 Task: Look for products in the category "Specialty Cheeses" from Treeline Treenut Cheese only.
Action: Mouse moved to (780, 251)
Screenshot: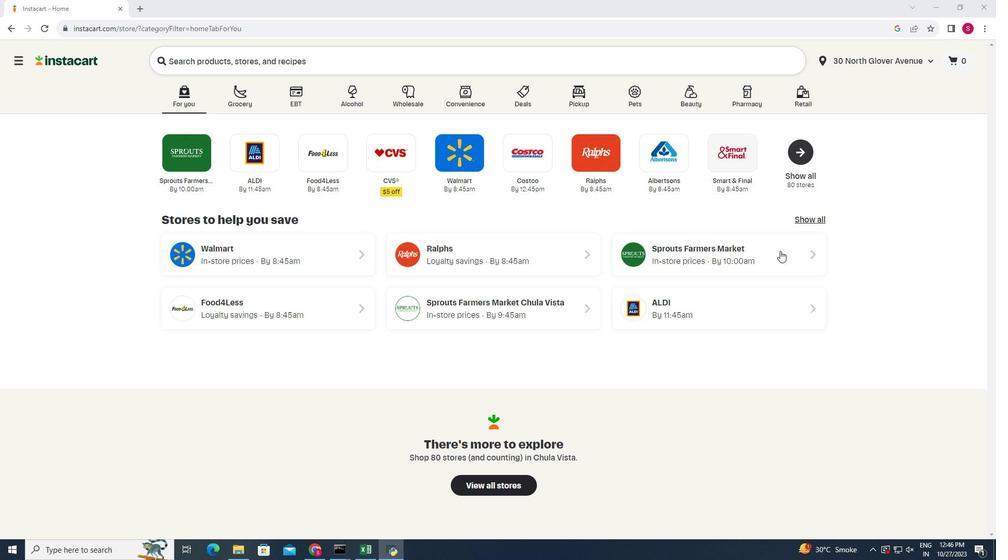 
Action: Mouse pressed left at (780, 251)
Screenshot: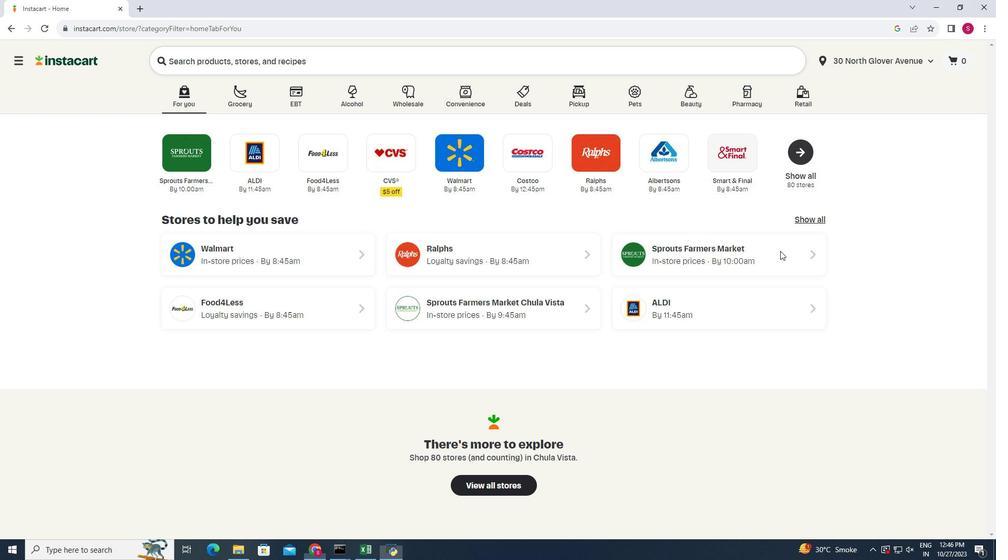 
Action: Mouse moved to (69, 458)
Screenshot: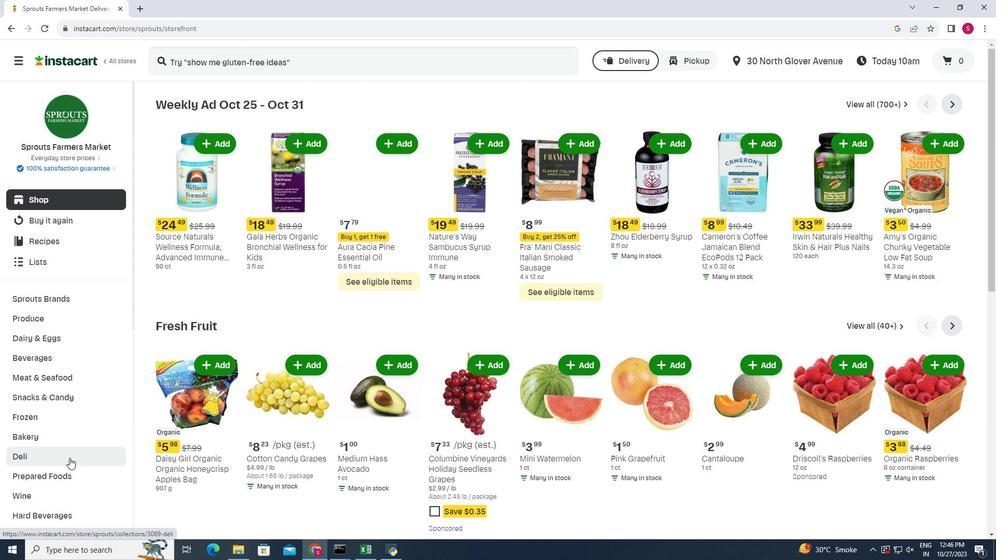 
Action: Mouse pressed left at (69, 458)
Screenshot: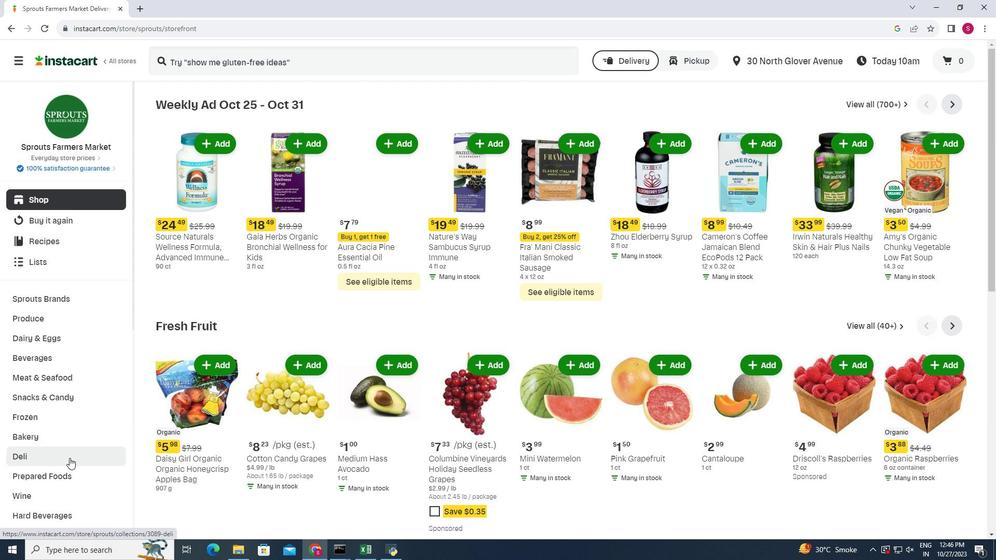 
Action: Mouse moved to (262, 261)
Screenshot: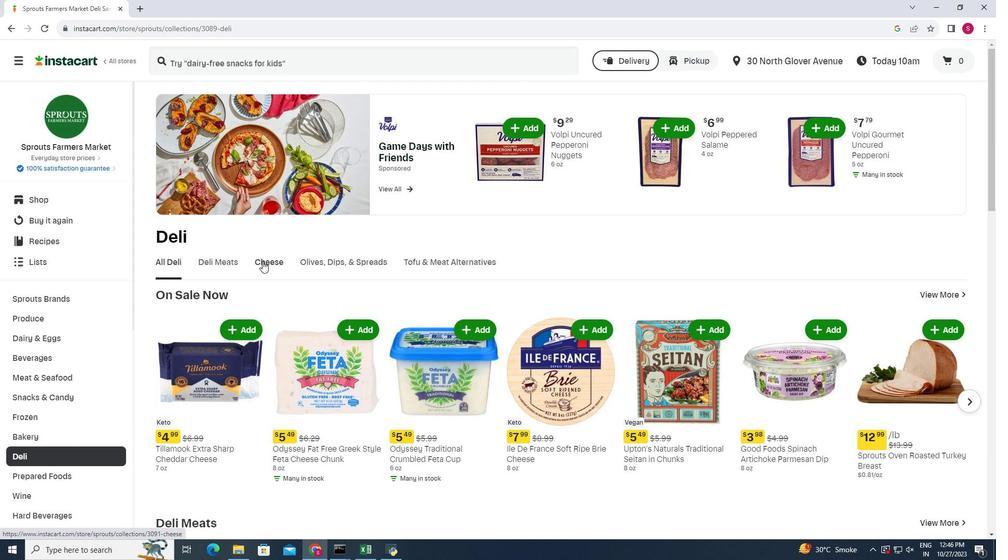 
Action: Mouse pressed left at (262, 261)
Screenshot: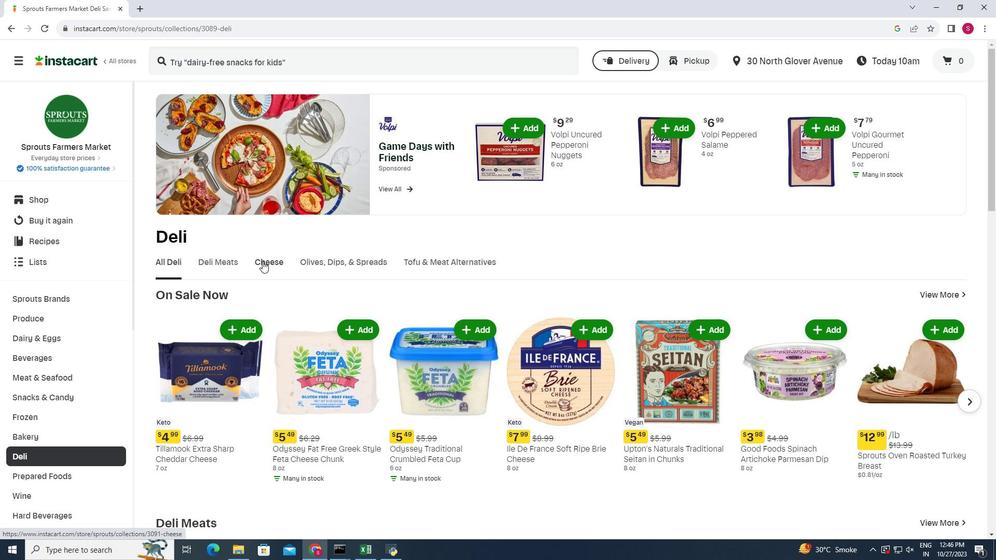 
Action: Mouse moved to (966, 292)
Screenshot: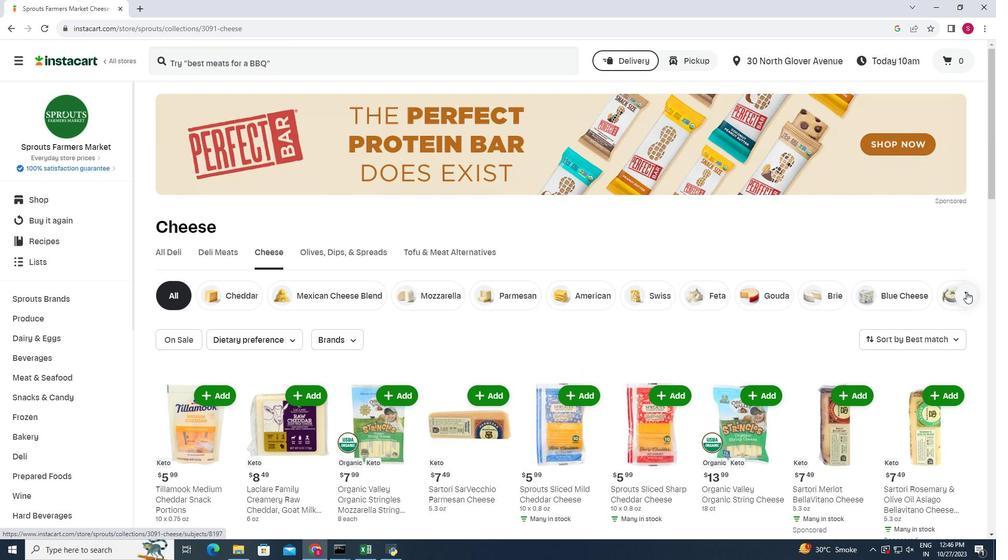 
Action: Mouse pressed left at (966, 292)
Screenshot: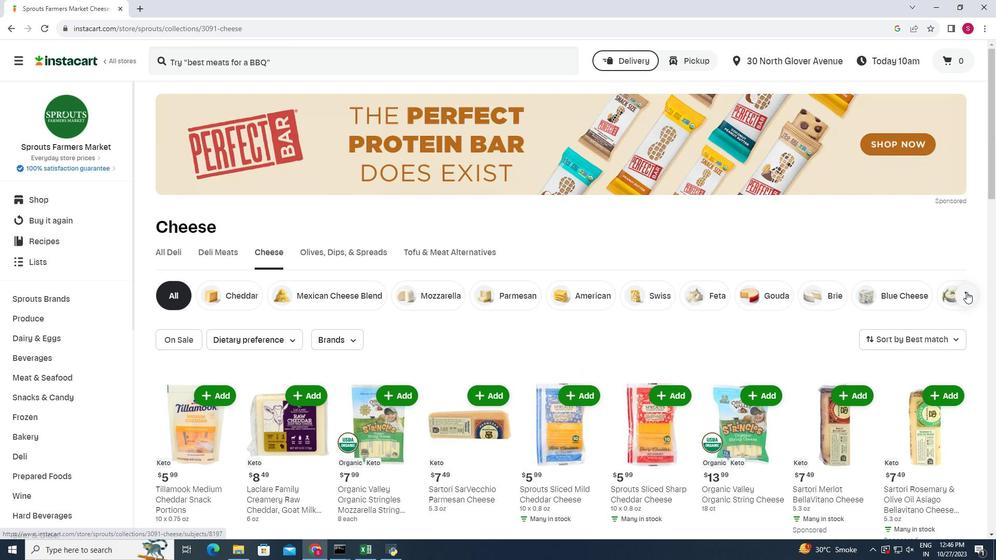 
Action: Mouse moved to (919, 297)
Screenshot: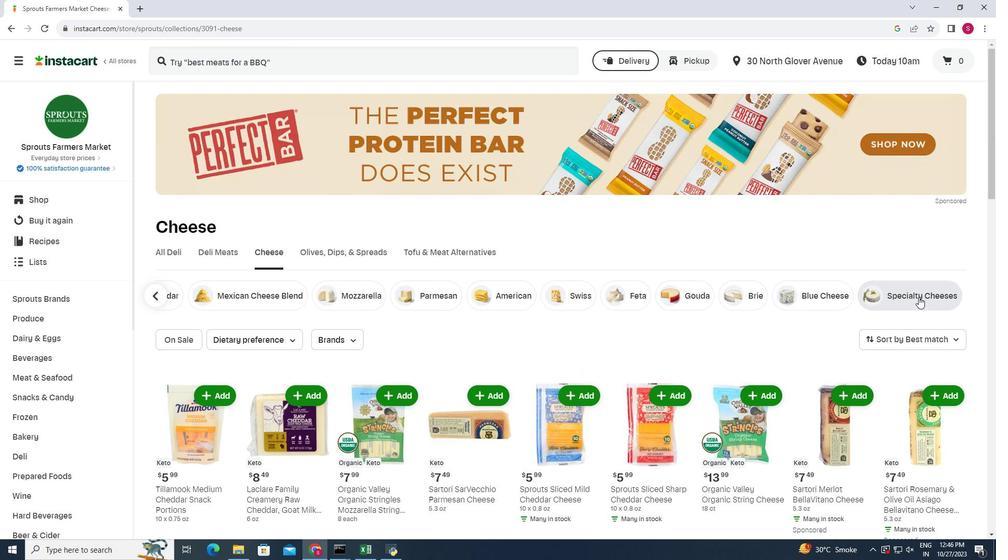 
Action: Mouse pressed left at (919, 297)
Screenshot: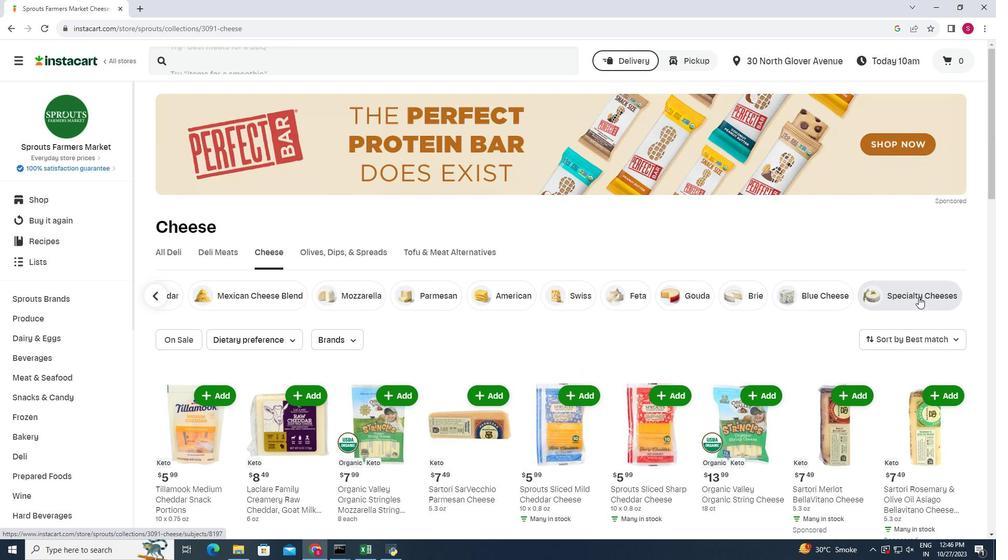 
Action: Mouse moved to (731, 343)
Screenshot: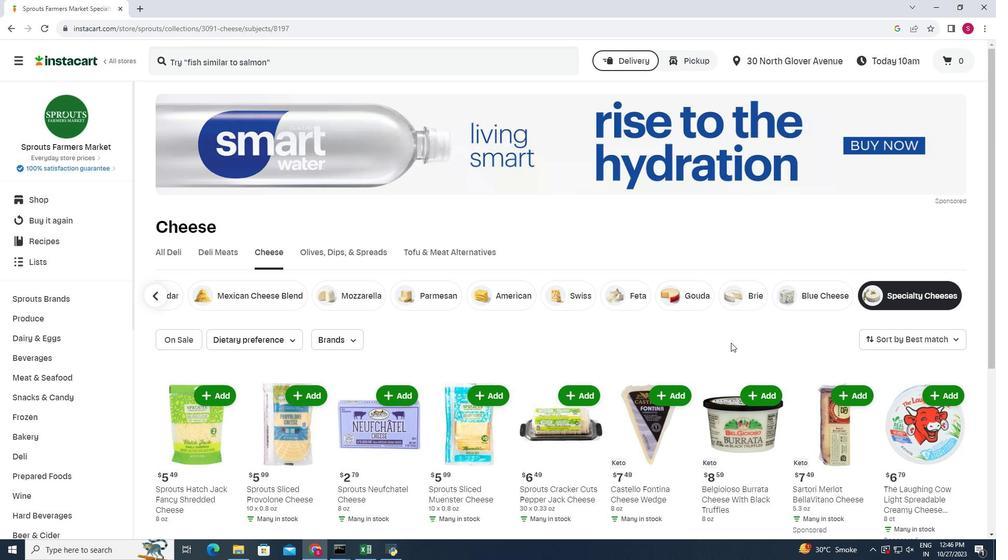 
Action: Mouse scrolled (731, 342) with delta (0, 0)
Screenshot: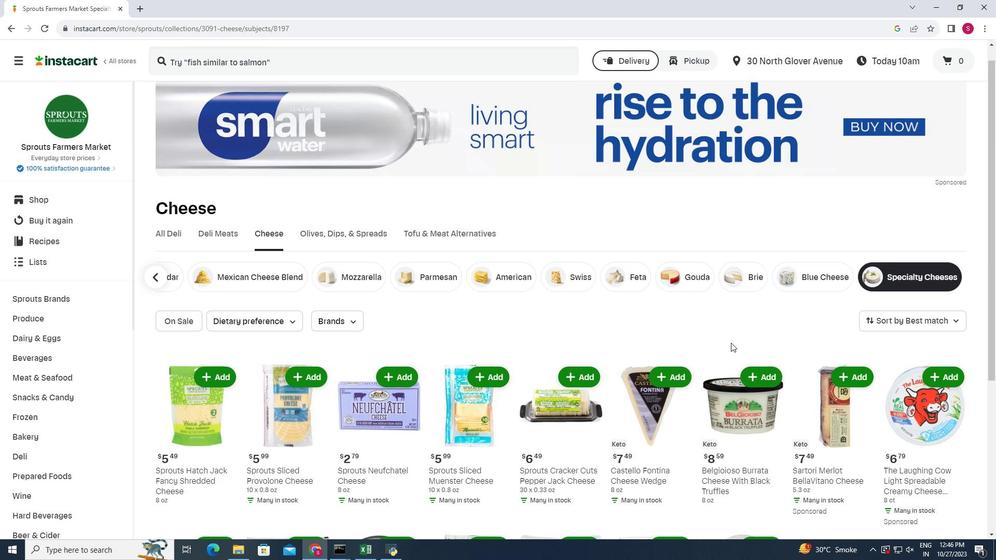 
Action: Mouse moved to (351, 290)
Screenshot: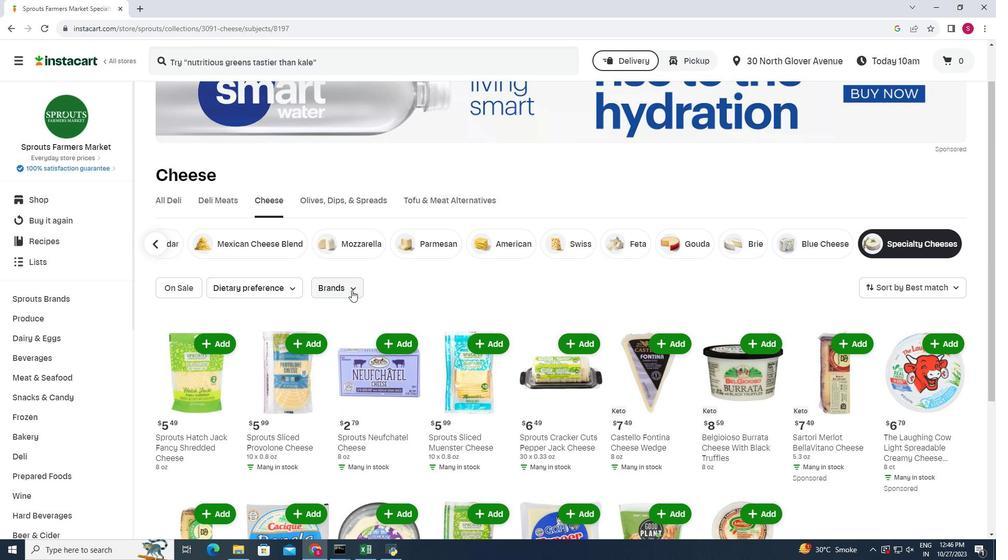 
Action: Mouse pressed left at (351, 290)
Screenshot: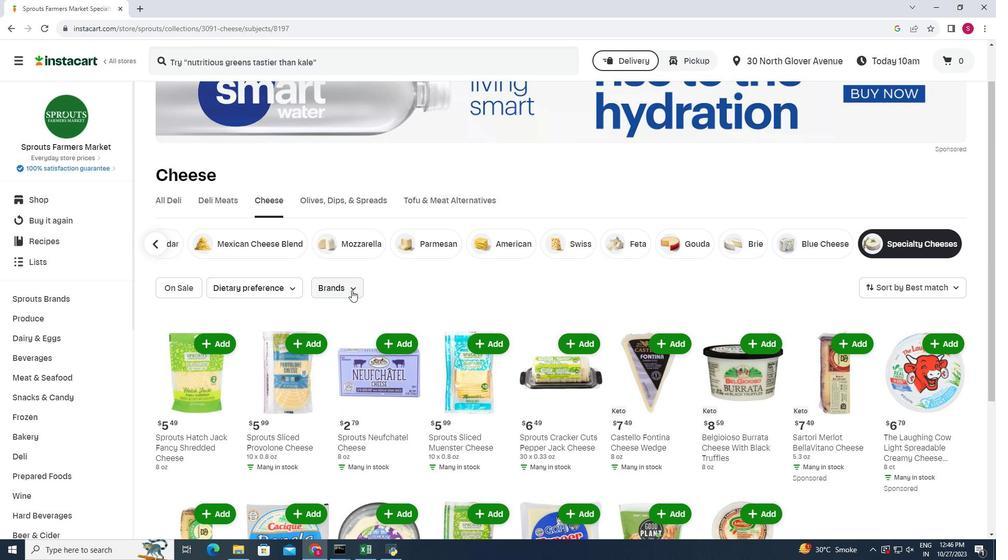 
Action: Mouse moved to (373, 343)
Screenshot: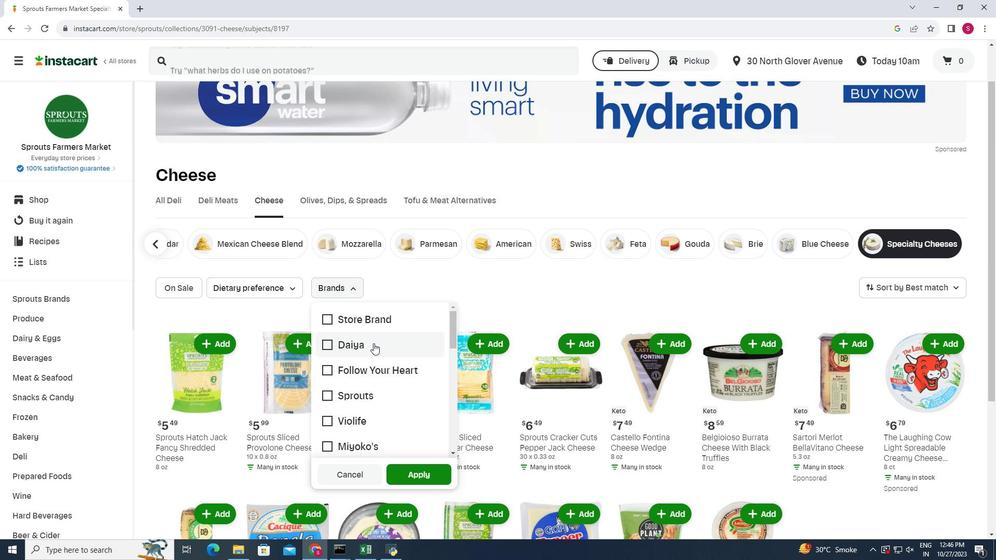 
Action: Mouse scrolled (373, 343) with delta (0, 0)
Screenshot: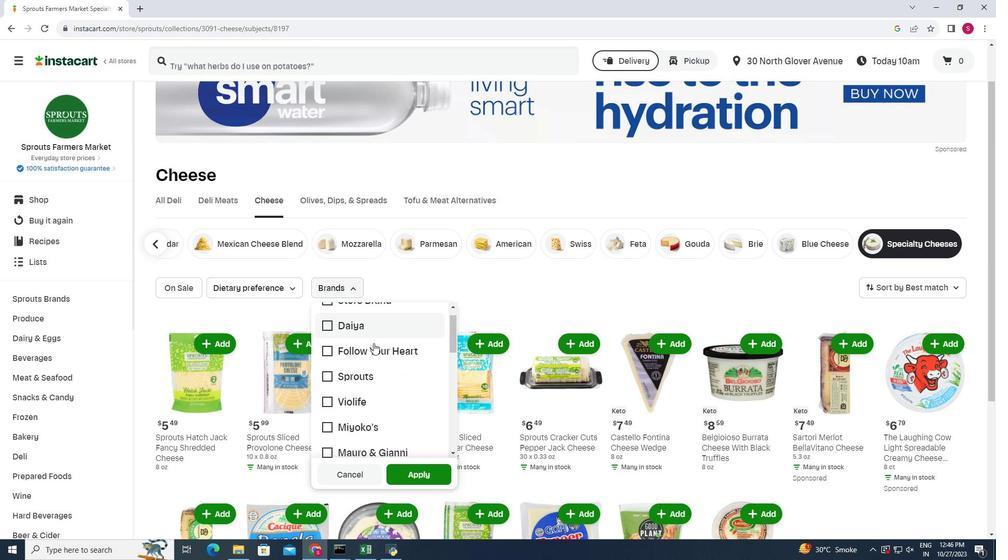 
Action: Mouse moved to (374, 344)
Screenshot: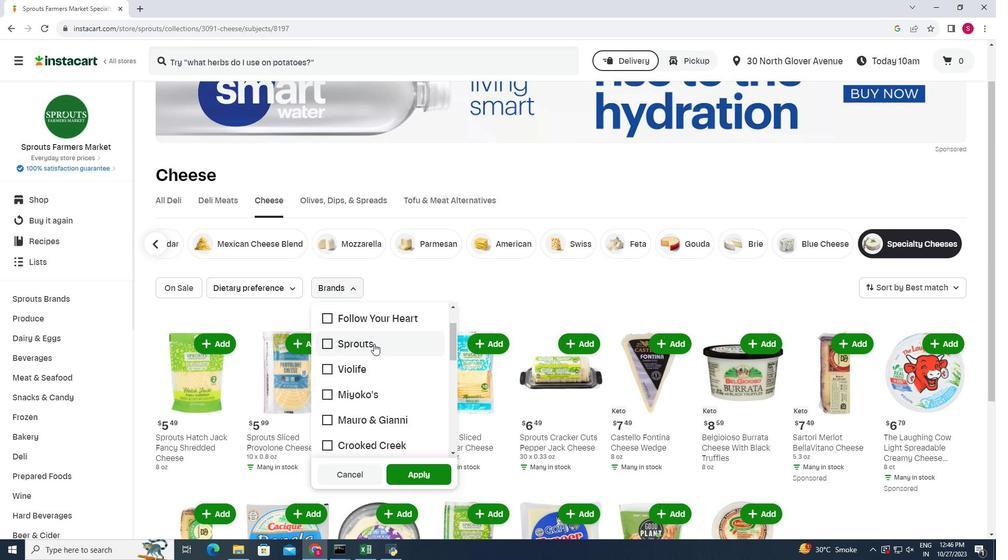 
Action: Mouse scrolled (374, 343) with delta (0, 0)
Screenshot: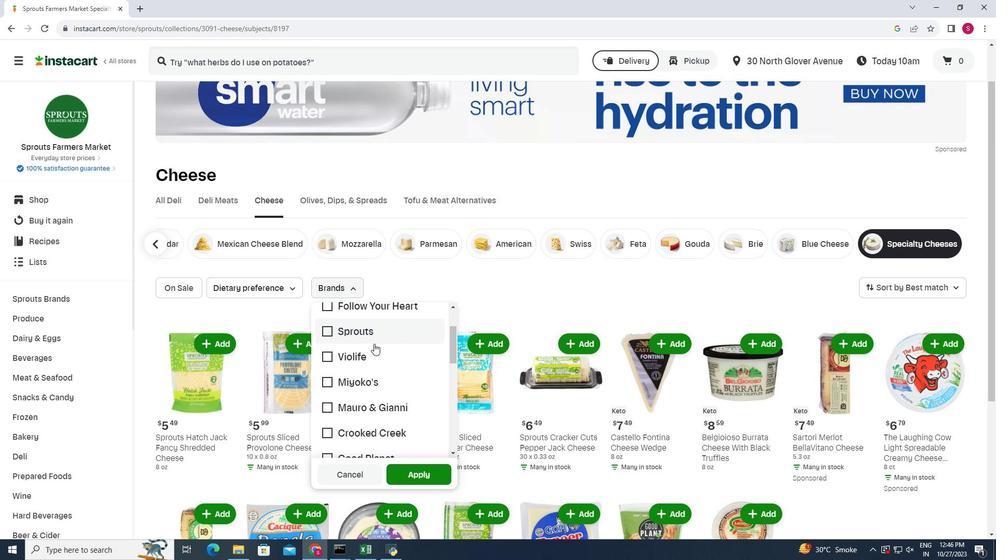 
Action: Mouse moved to (375, 344)
Screenshot: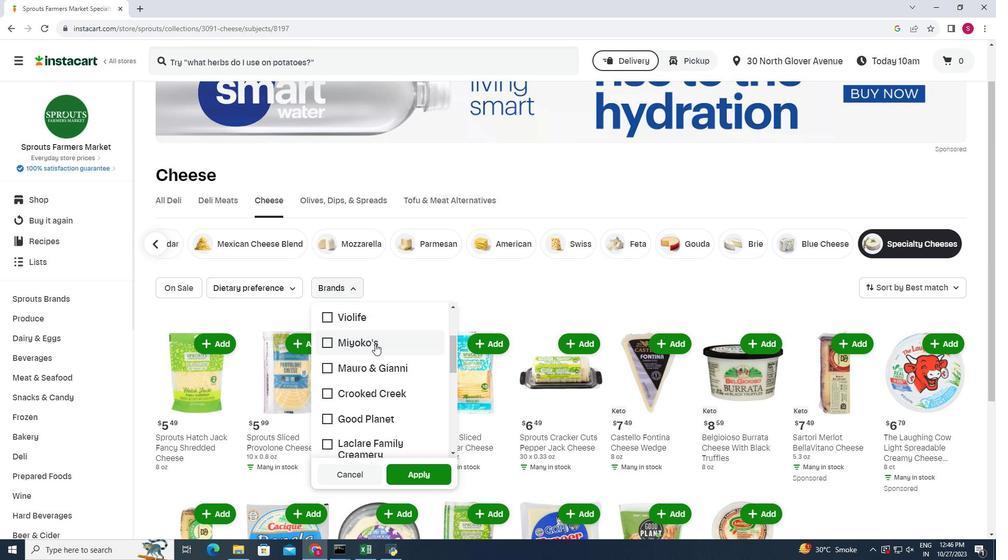 
Action: Mouse scrolled (375, 343) with delta (0, 0)
Screenshot: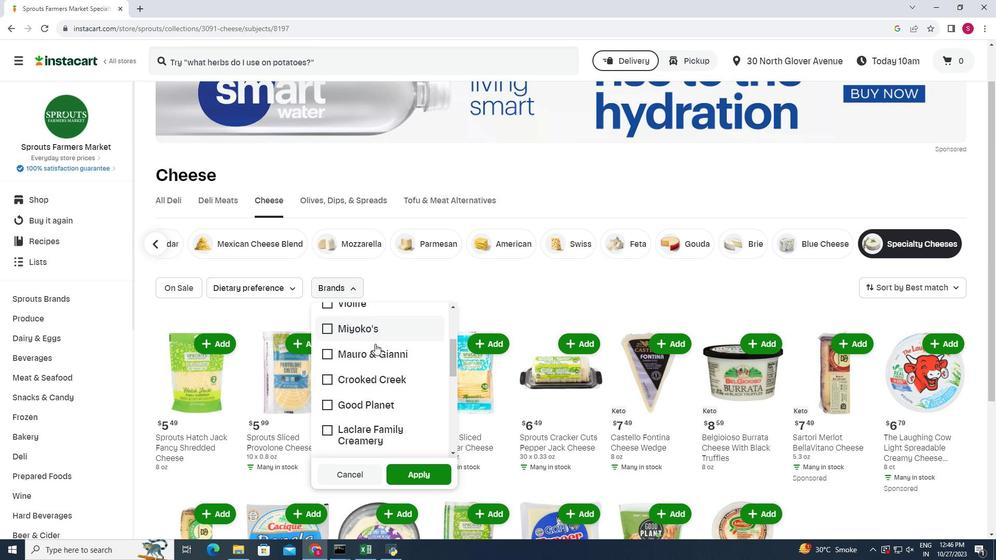 
Action: Mouse moved to (375, 344)
Screenshot: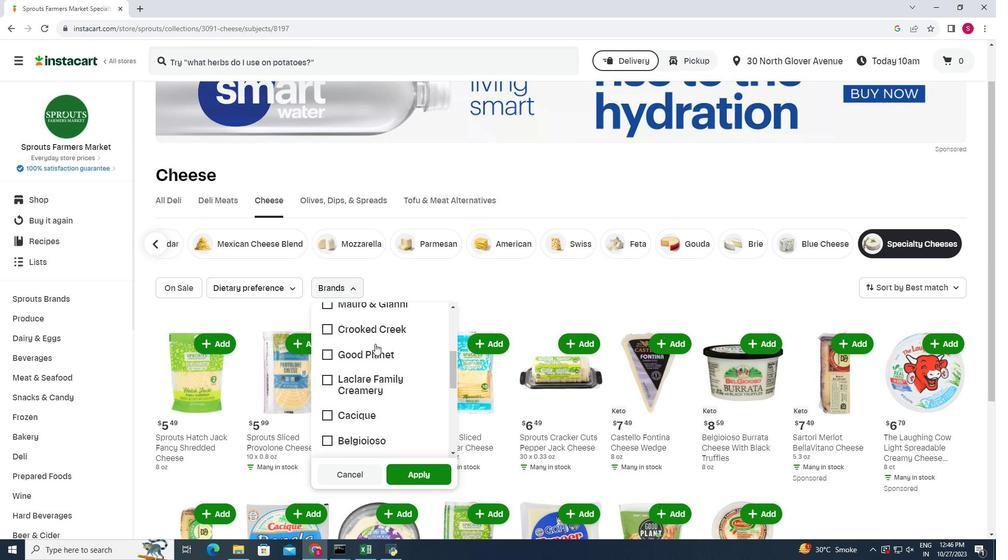 
Action: Mouse scrolled (375, 343) with delta (0, 0)
Screenshot: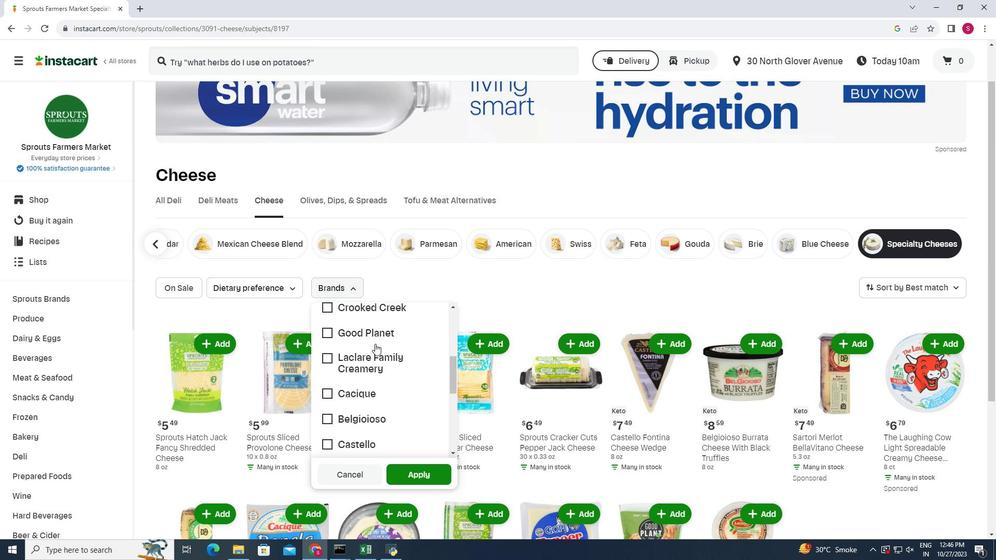 
Action: Mouse scrolled (375, 343) with delta (0, 0)
Screenshot: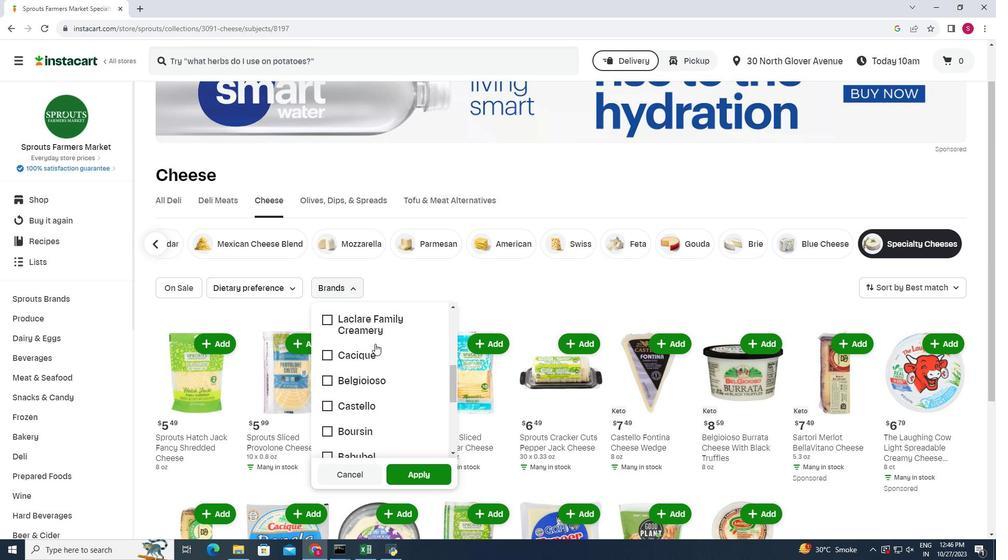 
Action: Mouse scrolled (375, 343) with delta (0, 0)
Screenshot: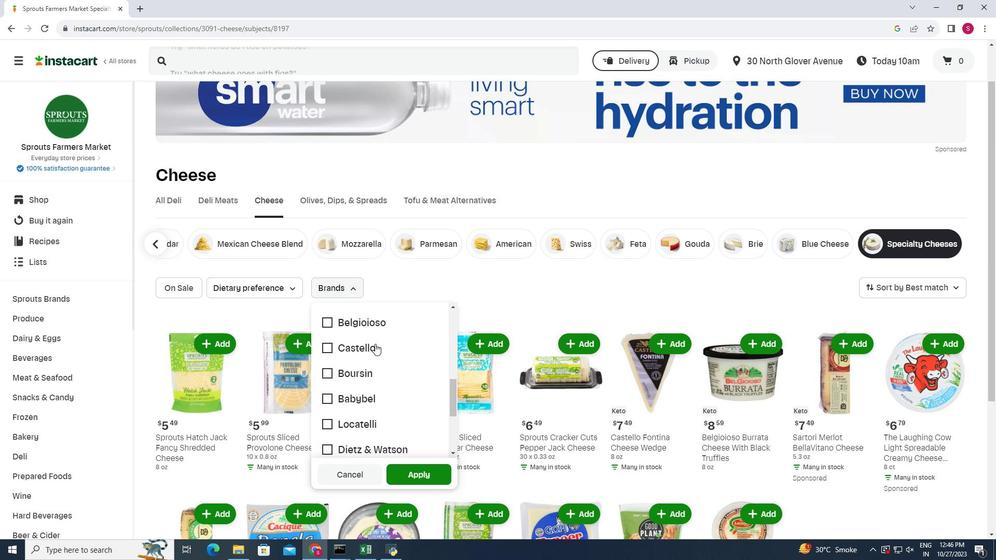 
Action: Mouse scrolled (375, 343) with delta (0, 0)
Screenshot: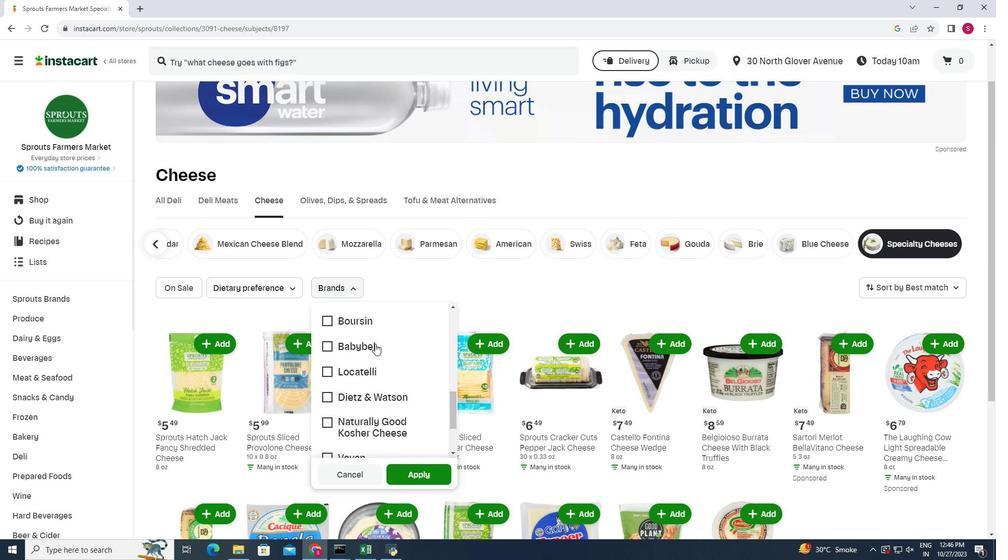 
Action: Mouse scrolled (375, 343) with delta (0, 0)
Screenshot: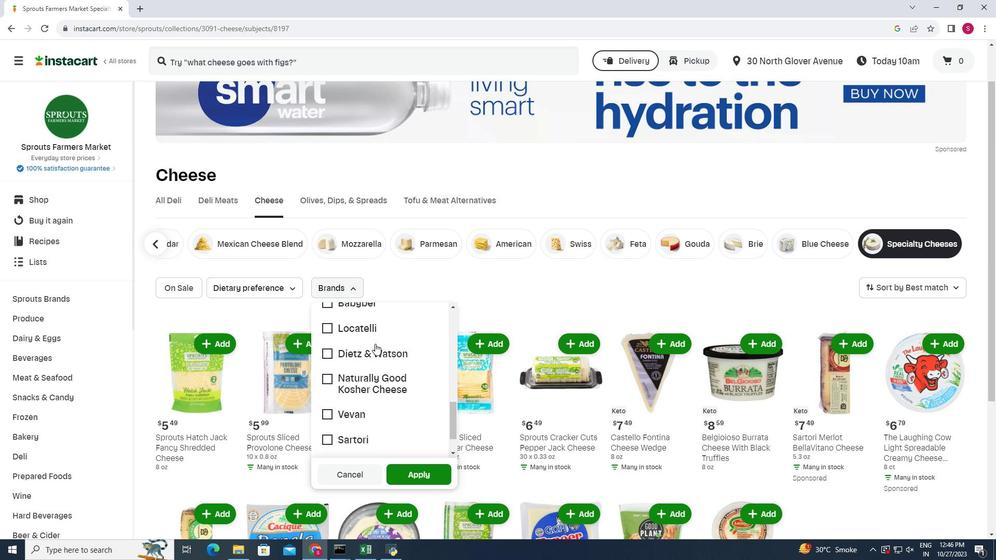 
Action: Mouse scrolled (375, 343) with delta (0, 0)
Screenshot: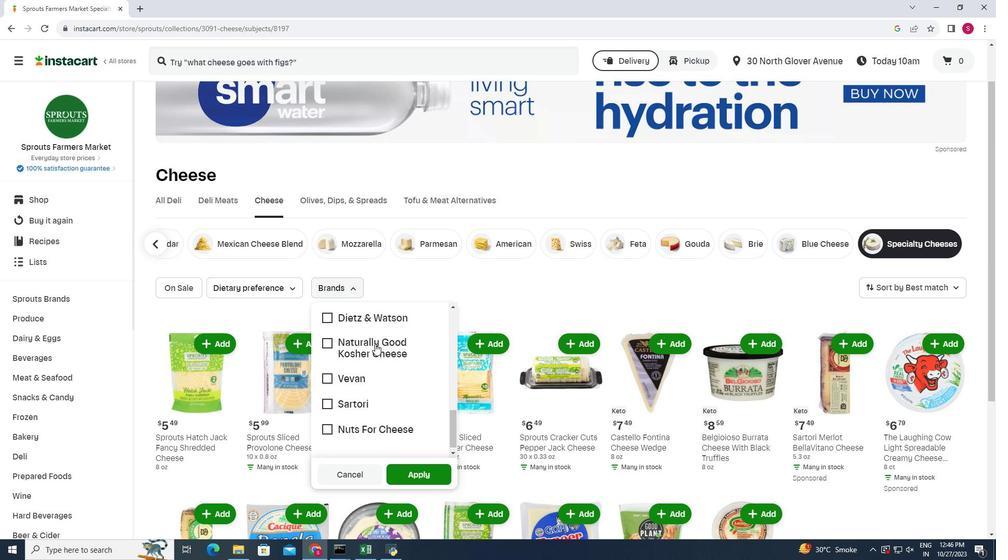 
Action: Mouse moved to (377, 344)
Screenshot: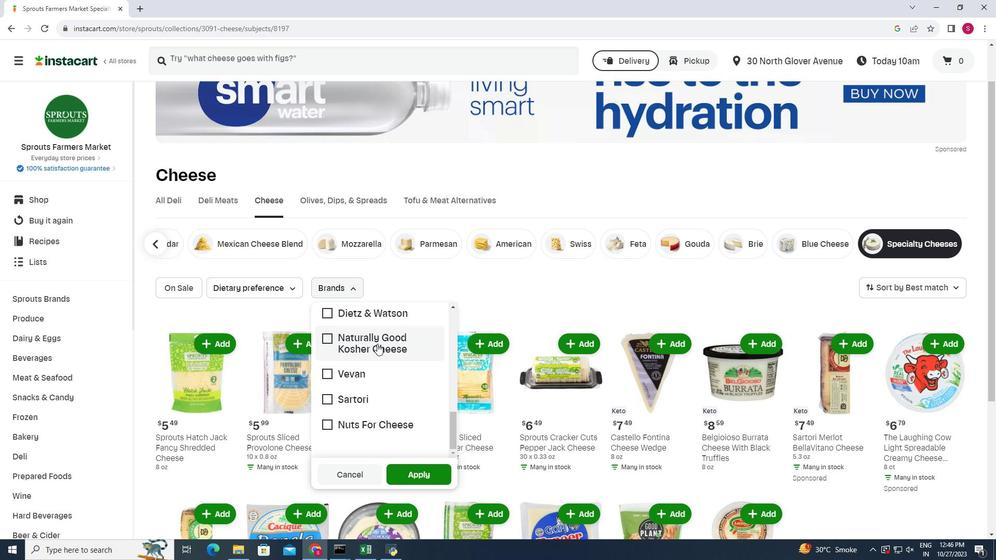 
